 Task: Add a condition where "Channel Is Voicemail" in unsolved tickets in your groups.
Action: Mouse moved to (101, 375)
Screenshot: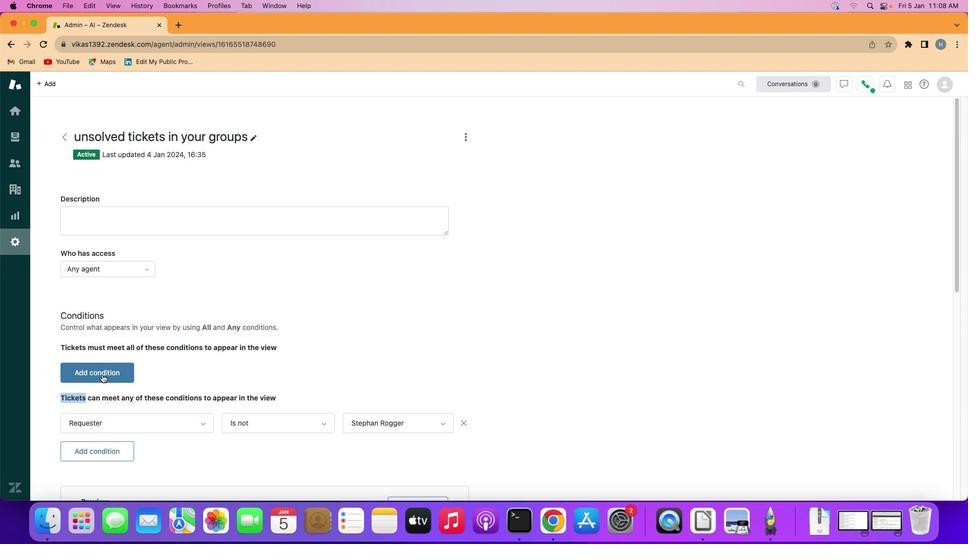 
Action: Mouse pressed left at (101, 375)
Screenshot: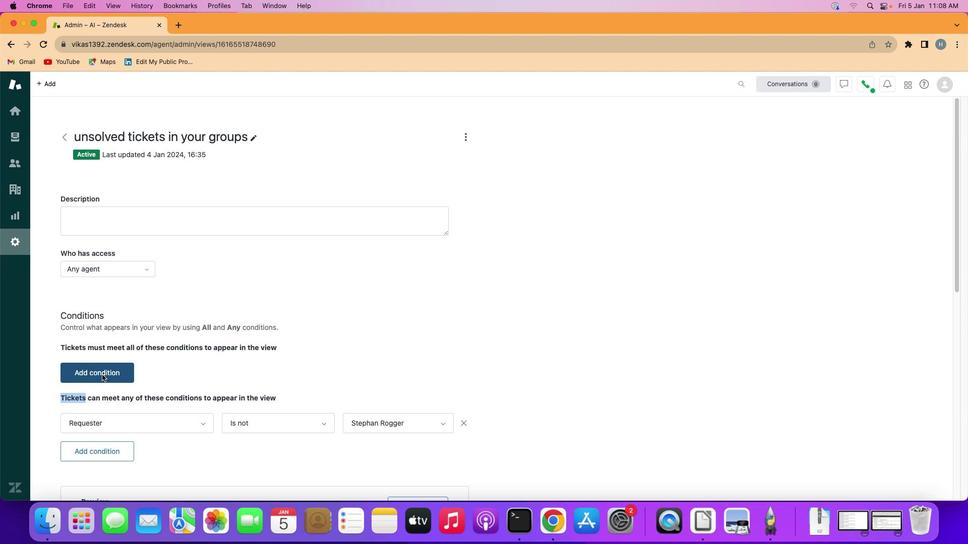 
Action: Mouse moved to (113, 372)
Screenshot: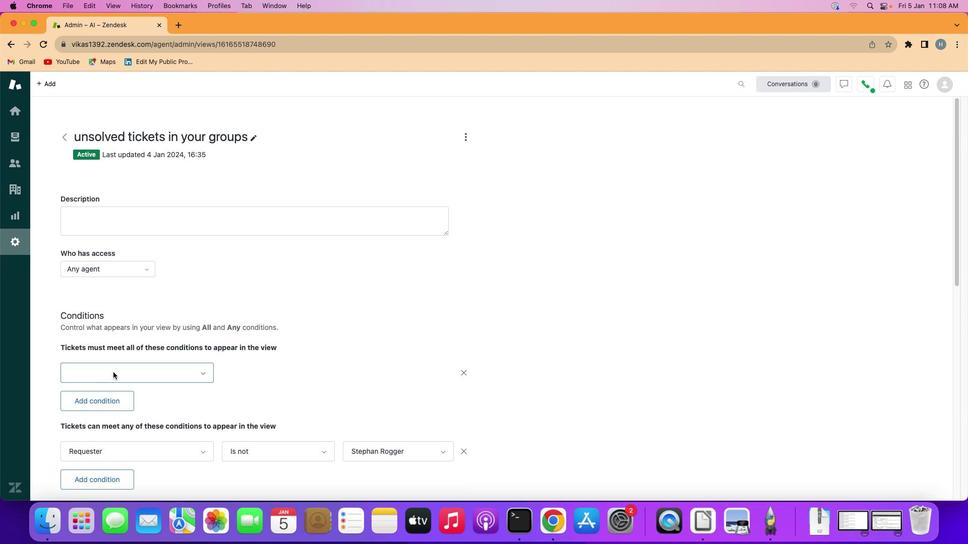 
Action: Mouse pressed left at (113, 372)
Screenshot: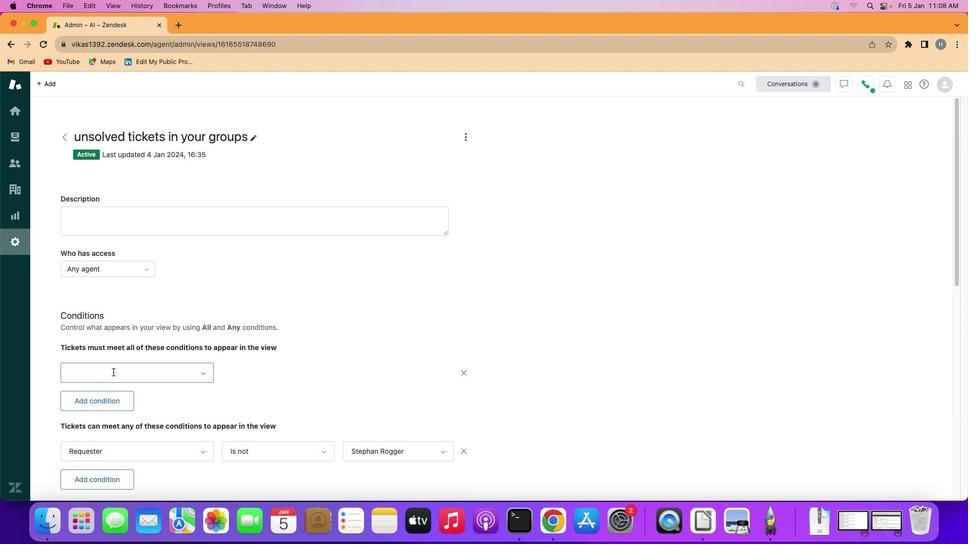 
Action: Mouse moved to (141, 285)
Screenshot: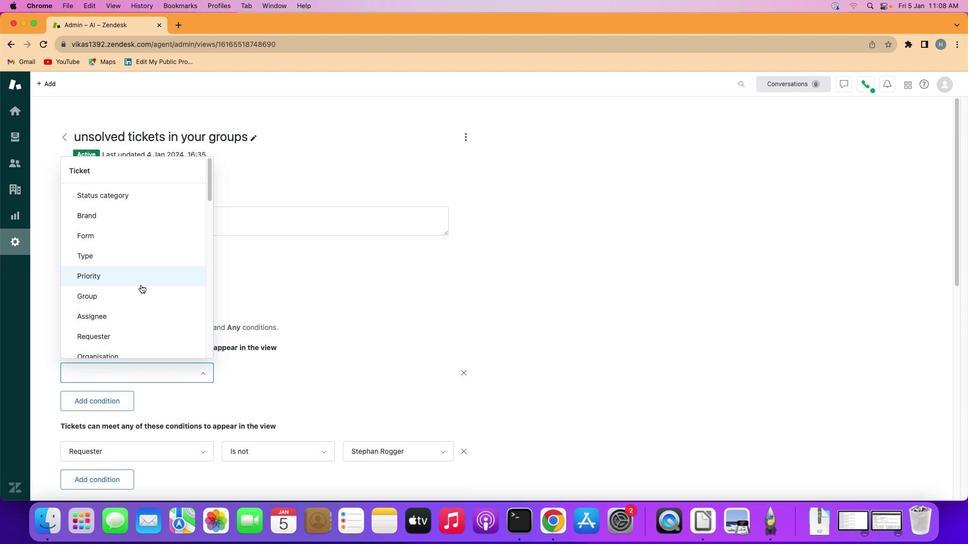 
Action: Mouse scrolled (141, 285) with delta (0, 0)
Screenshot: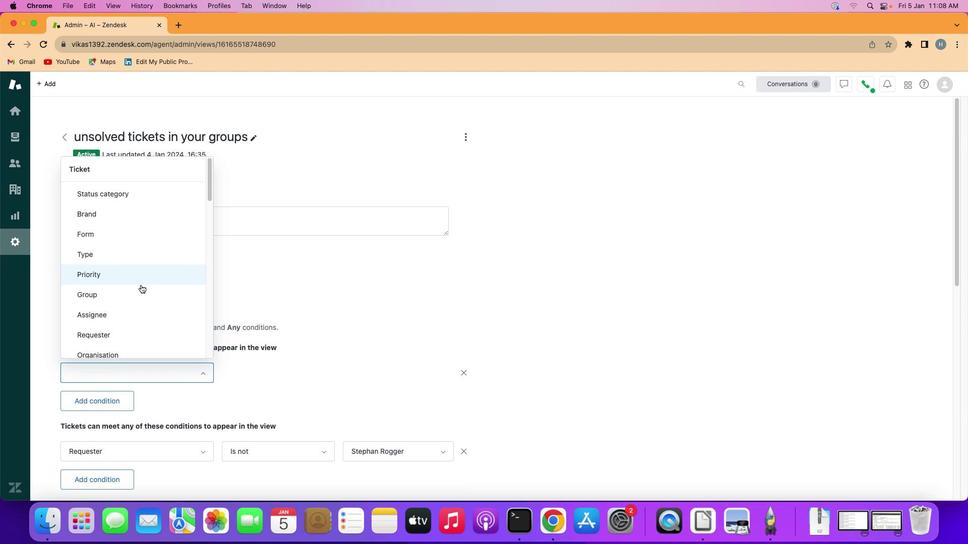 
Action: Mouse scrolled (141, 285) with delta (0, 0)
Screenshot: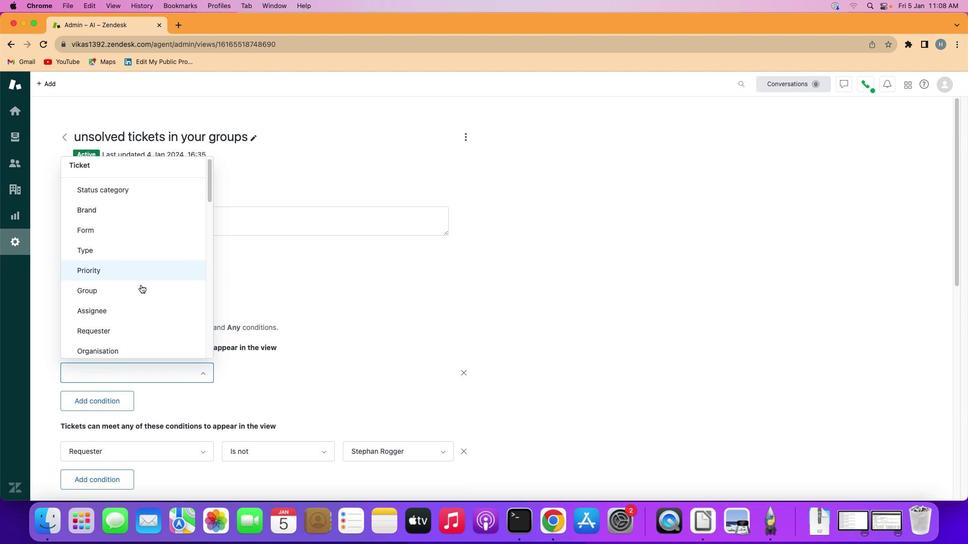 
Action: Mouse scrolled (141, 285) with delta (0, 0)
Screenshot: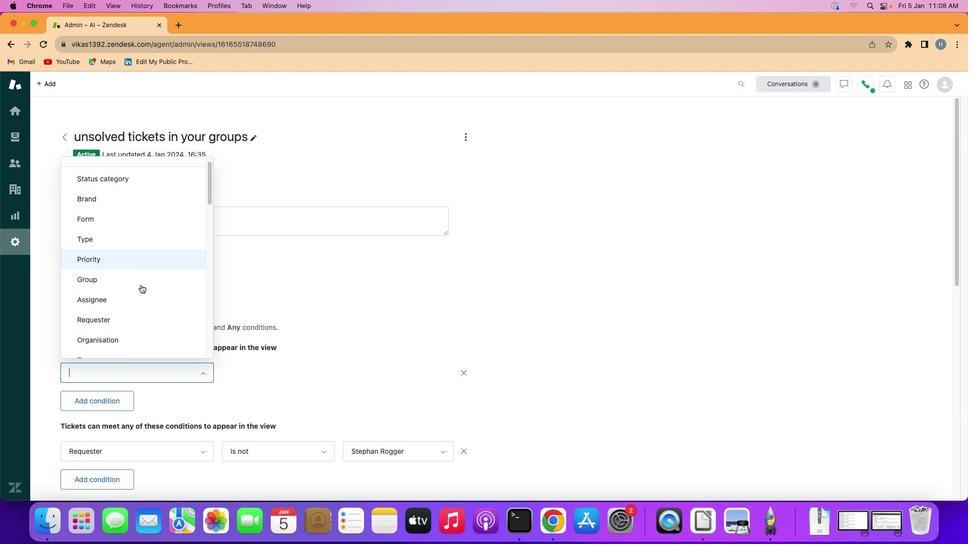 
Action: Mouse scrolled (141, 285) with delta (0, 0)
Screenshot: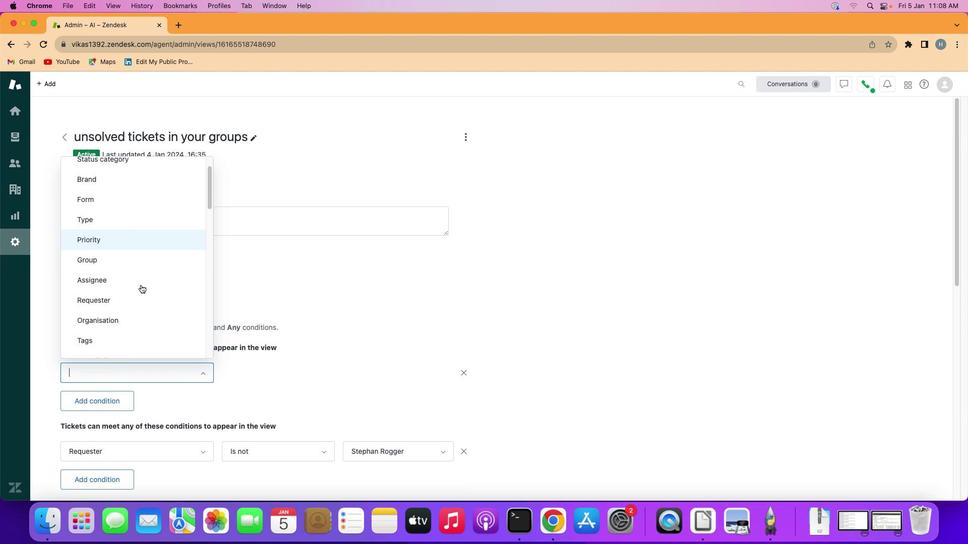 
Action: Mouse scrolled (141, 285) with delta (0, 0)
Screenshot: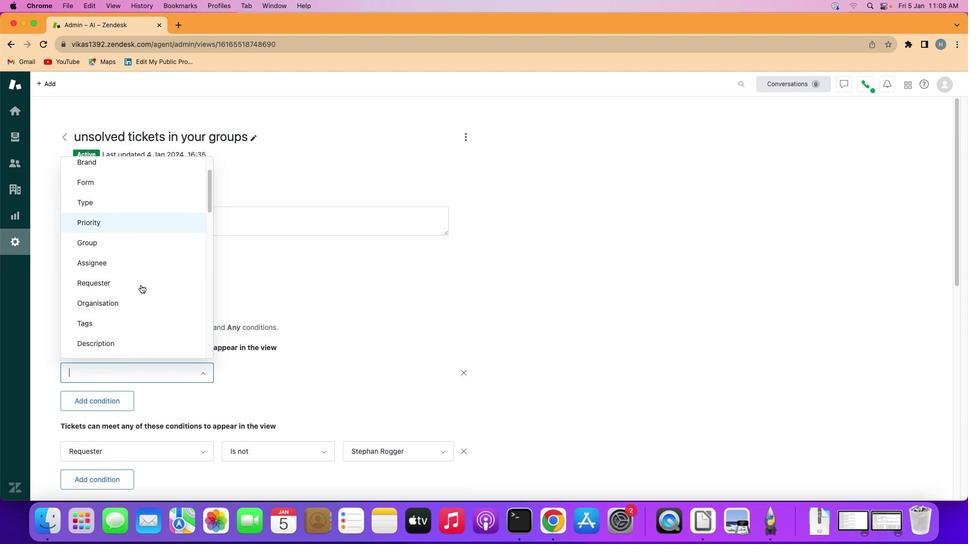 
Action: Mouse moved to (141, 285)
Screenshot: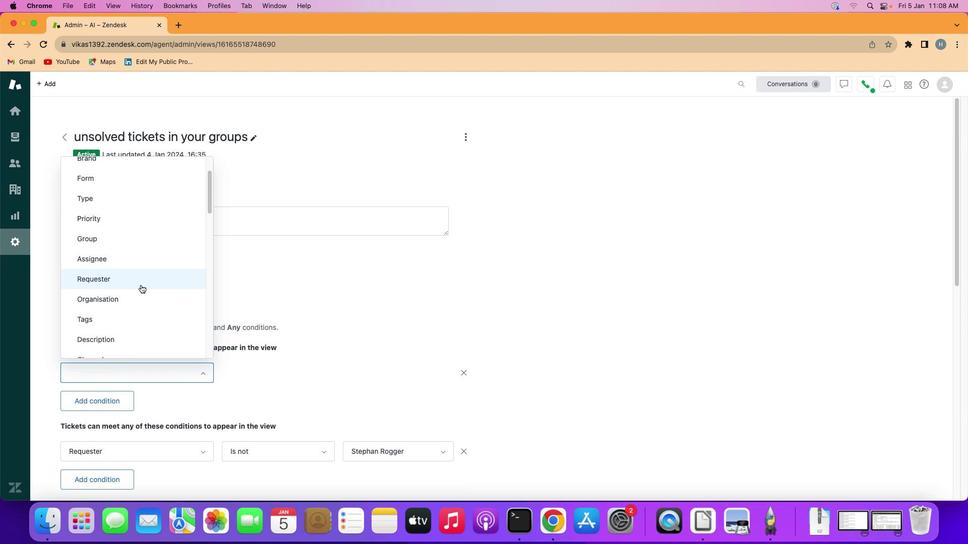 
Action: Mouse scrolled (141, 285) with delta (0, 0)
Screenshot: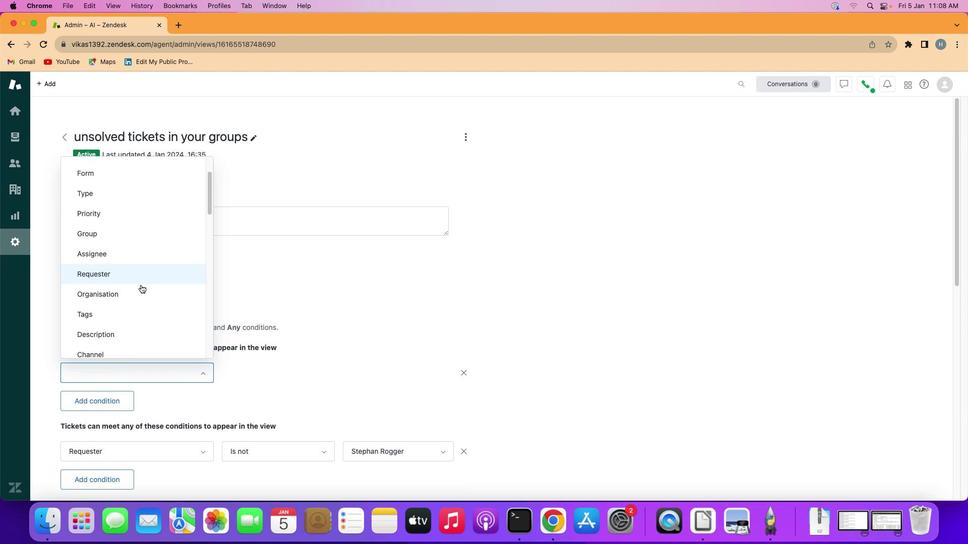 
Action: Mouse scrolled (141, 285) with delta (0, 0)
Screenshot: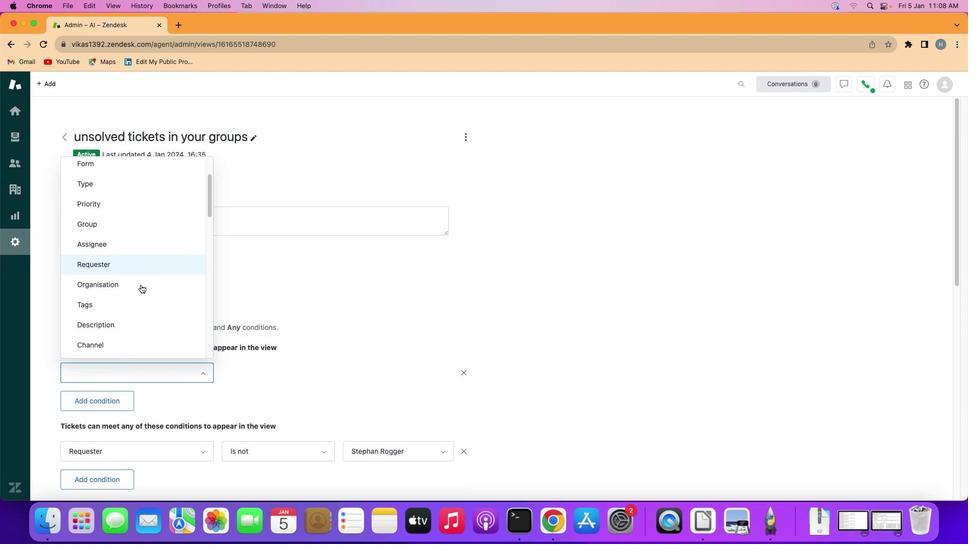 
Action: Mouse scrolled (141, 285) with delta (0, 0)
Screenshot: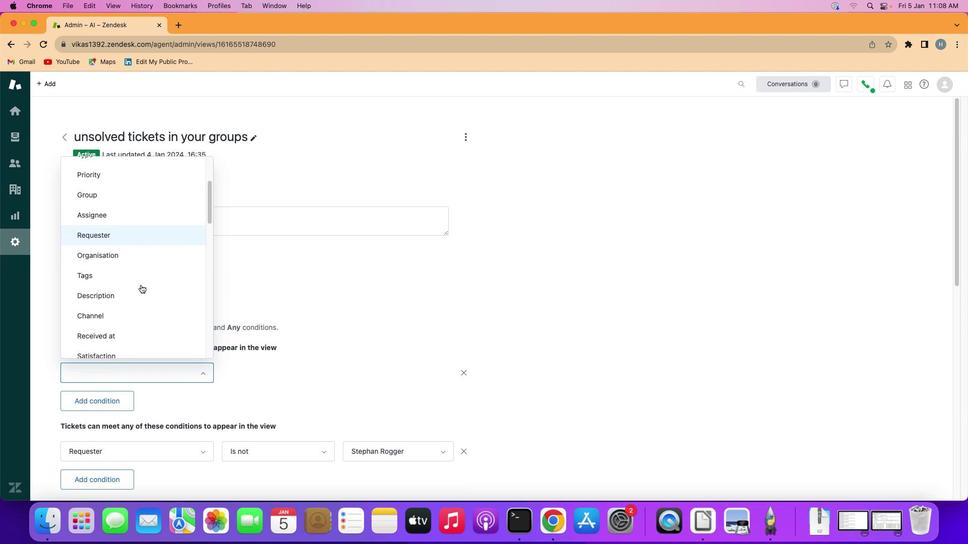 
Action: Mouse scrolled (141, 285) with delta (0, 0)
Screenshot: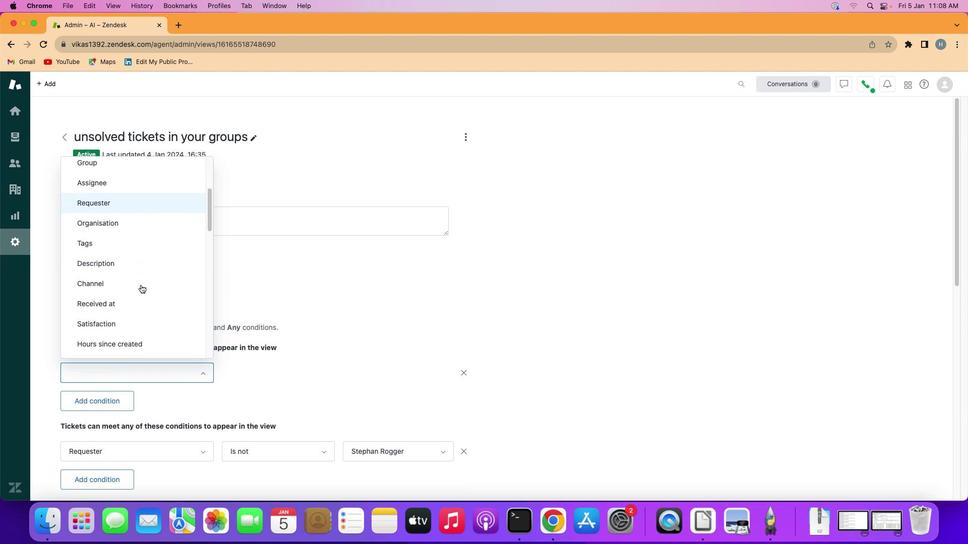 
Action: Mouse moved to (141, 271)
Screenshot: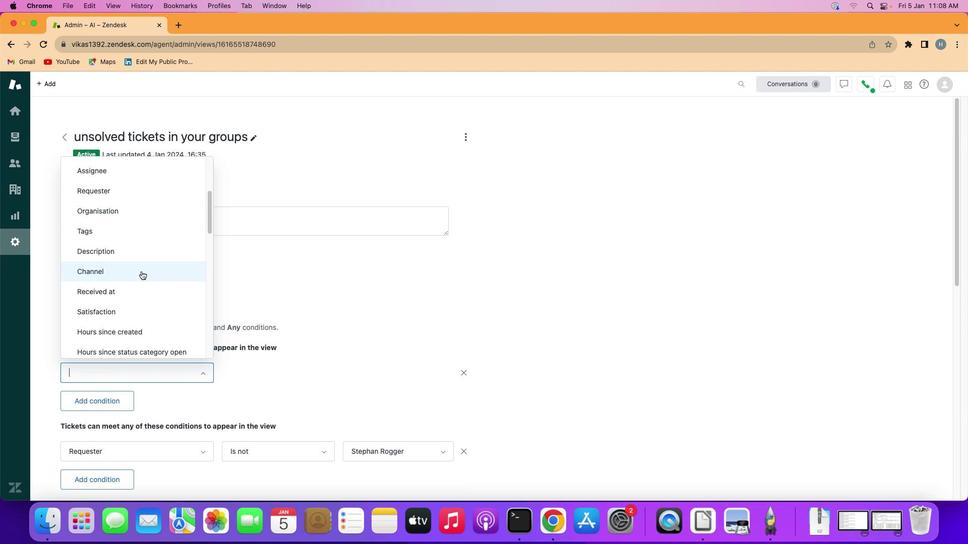 
Action: Mouse pressed left at (141, 271)
Screenshot: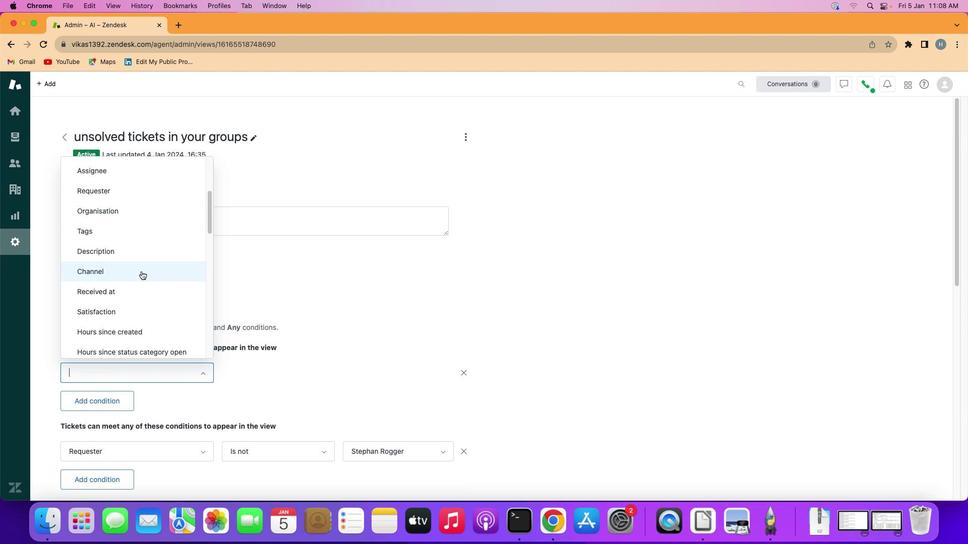 
Action: Mouse moved to (259, 367)
Screenshot: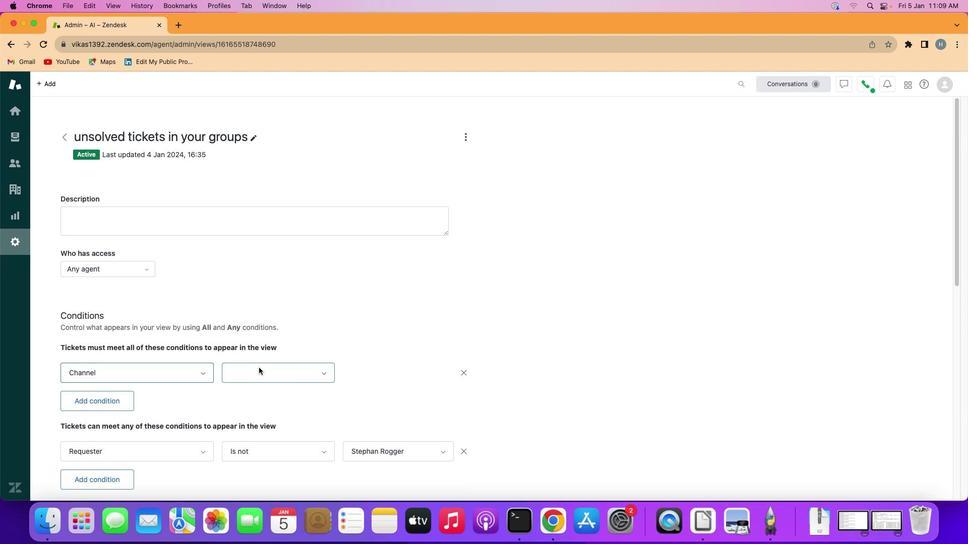 
Action: Mouse pressed left at (259, 367)
Screenshot: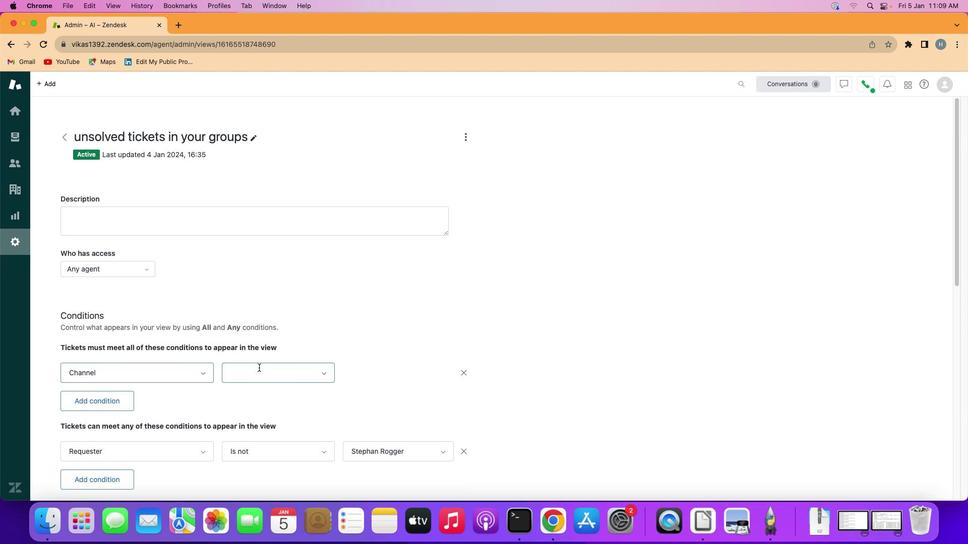 
Action: Mouse moved to (265, 396)
Screenshot: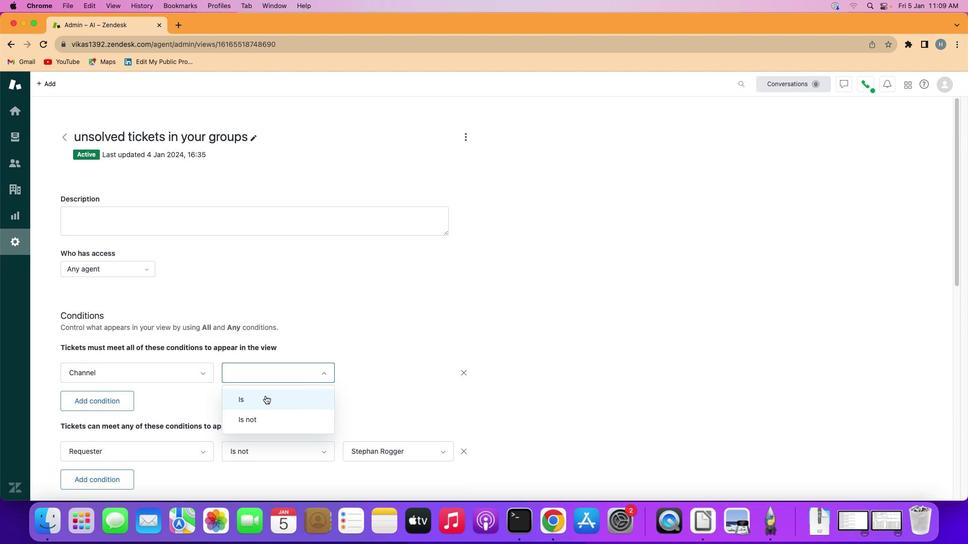 
Action: Mouse pressed left at (265, 396)
Screenshot: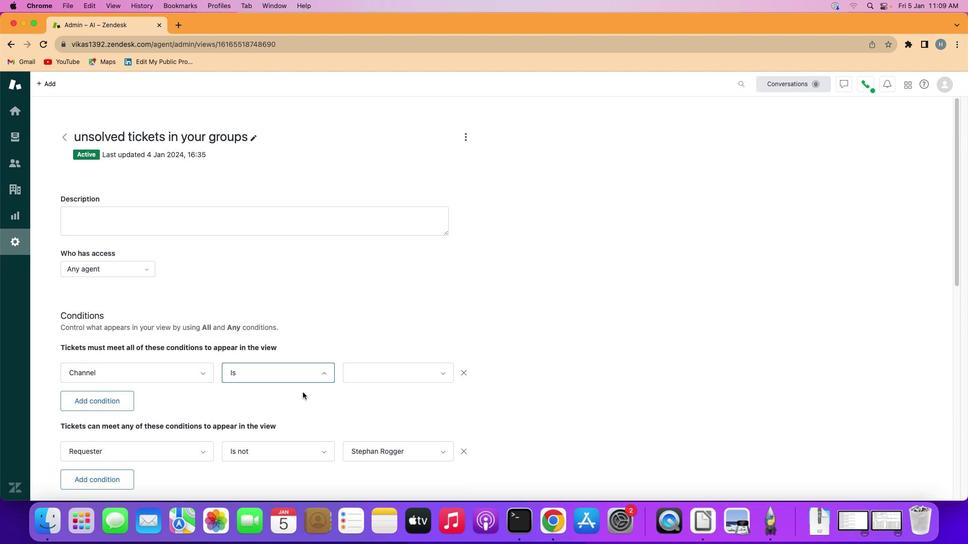 
Action: Mouse moved to (383, 376)
Screenshot: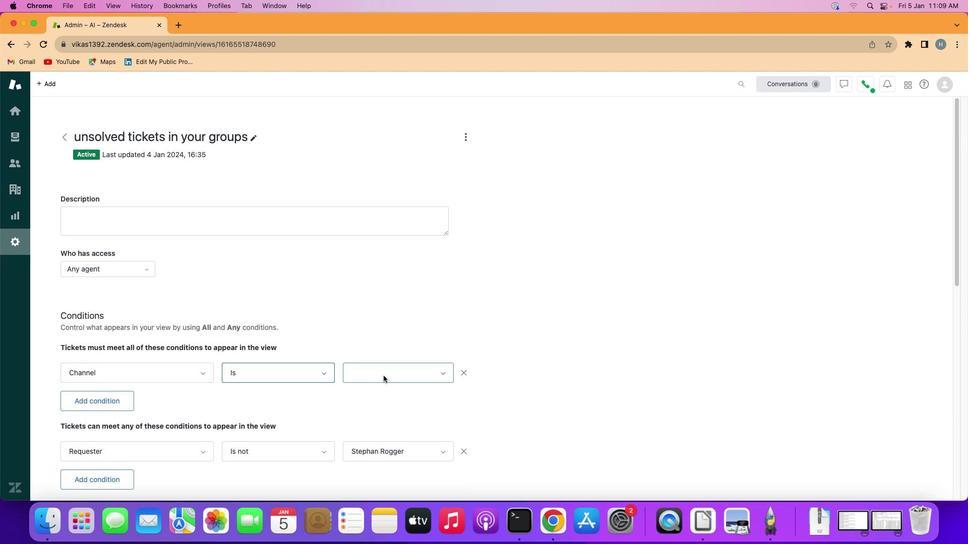 
Action: Mouse pressed left at (383, 376)
Screenshot: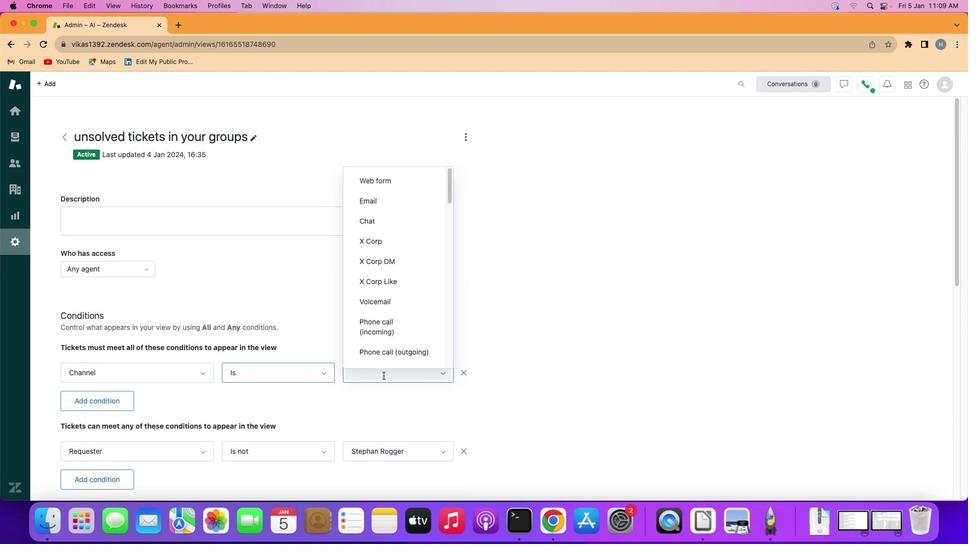 
Action: Mouse moved to (404, 285)
Screenshot: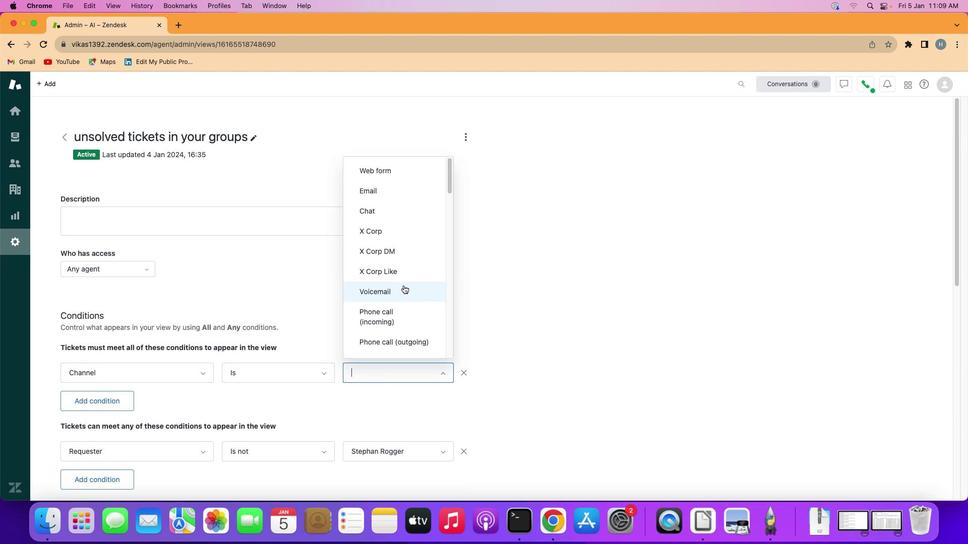 
Action: Mouse pressed left at (404, 285)
Screenshot: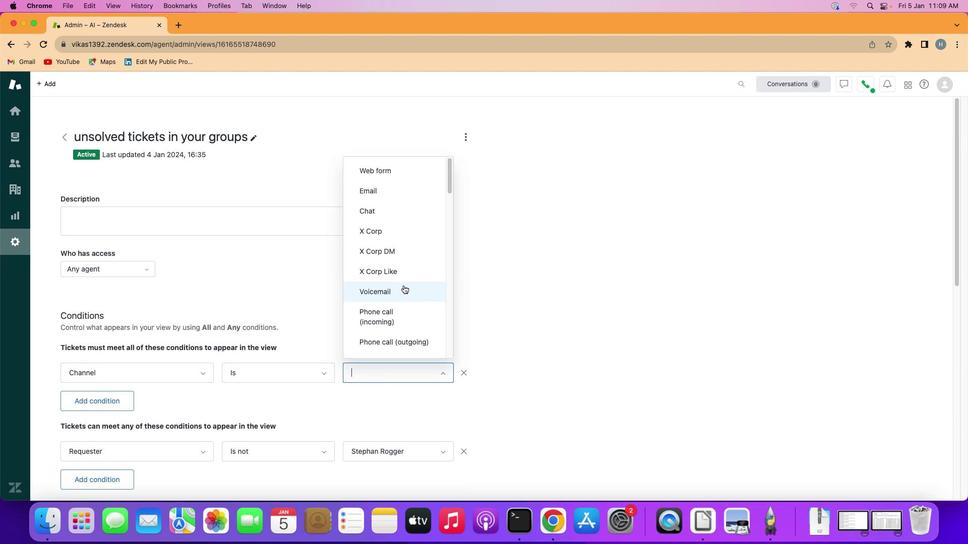 
Action: Mouse moved to (401, 285)
Screenshot: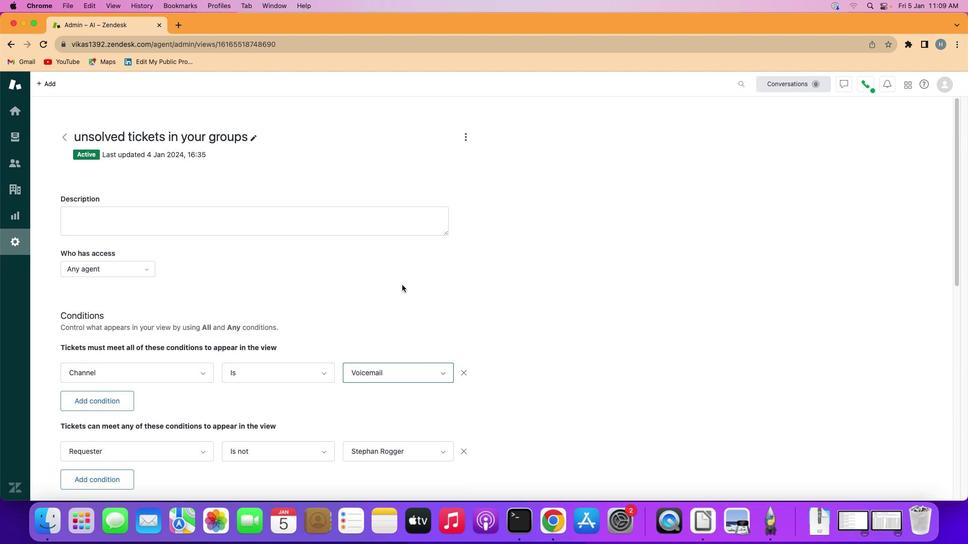 
